 Task: Create a duplicate slide.
Action: Mouse moved to (220, 82)
Screenshot: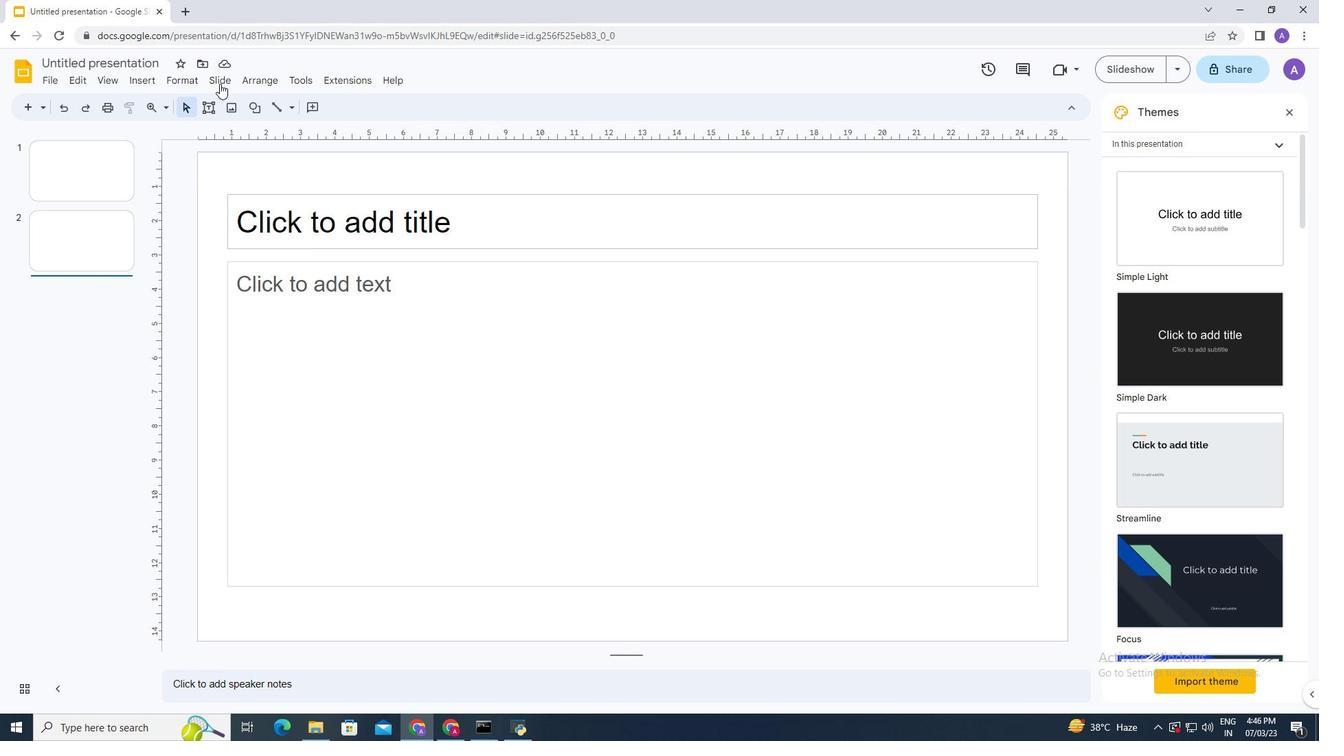 
Action: Mouse pressed left at (220, 82)
Screenshot: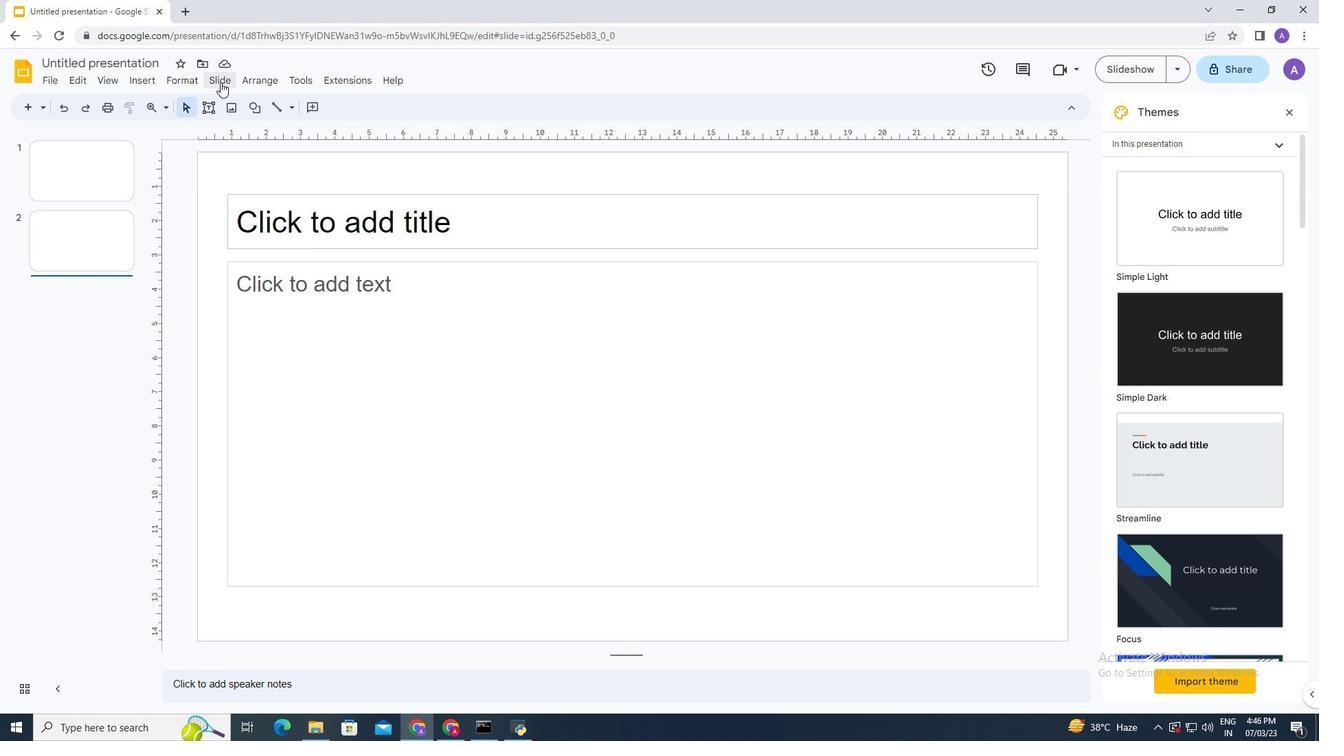 
Action: Mouse moved to (284, 123)
Screenshot: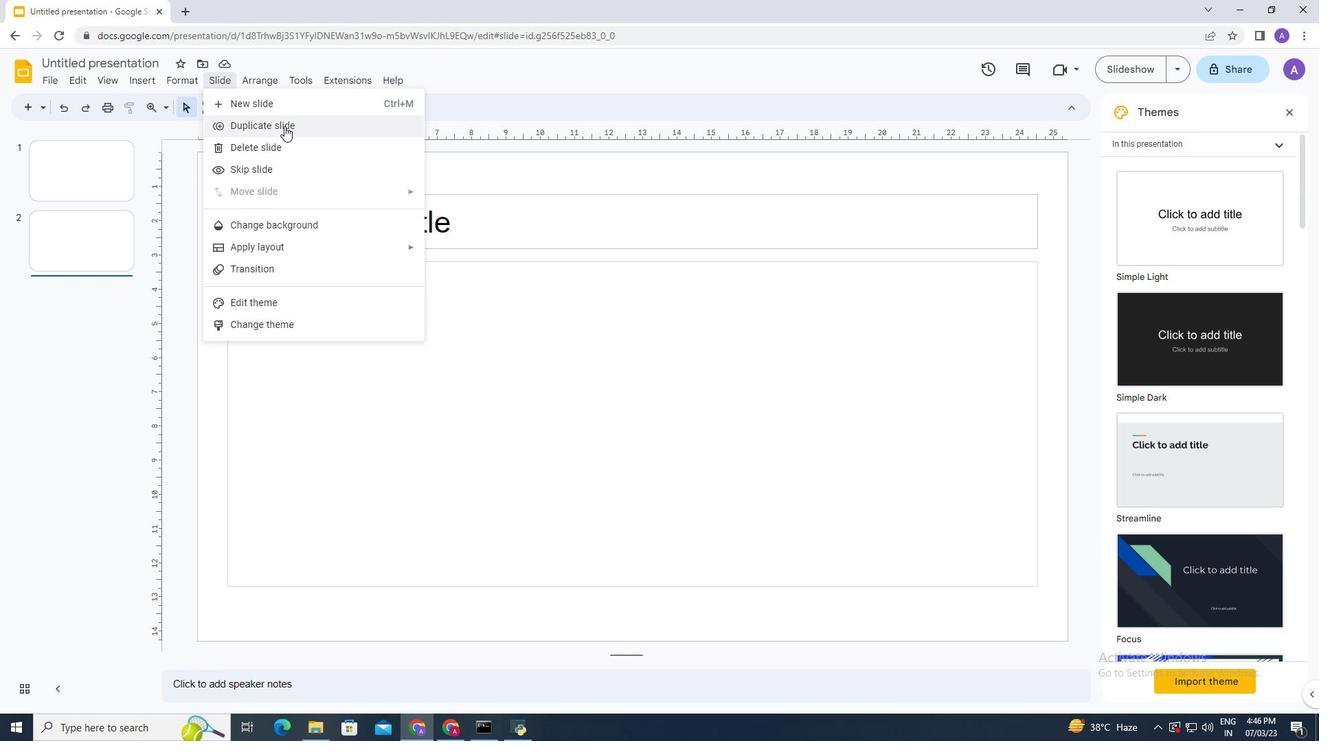 
Action: Mouse pressed left at (284, 123)
Screenshot: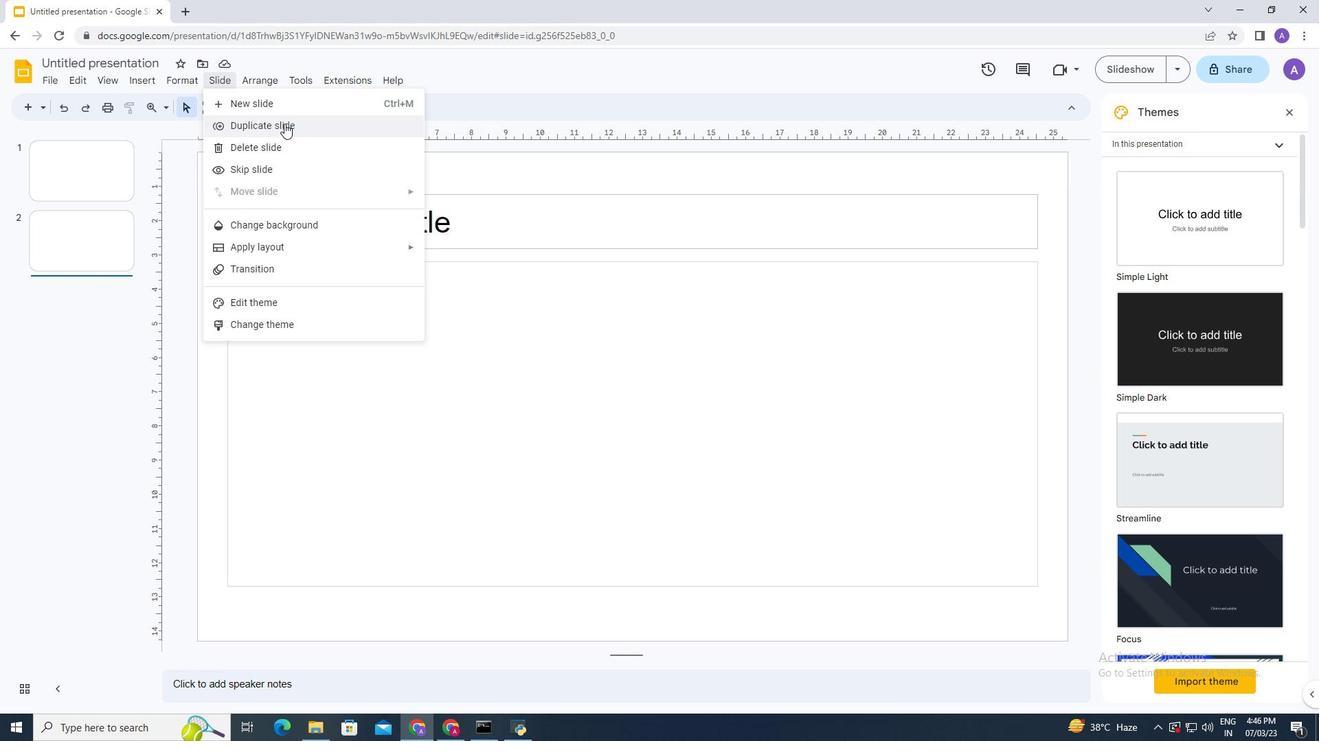 
Action: Mouse moved to (215, 265)
Screenshot: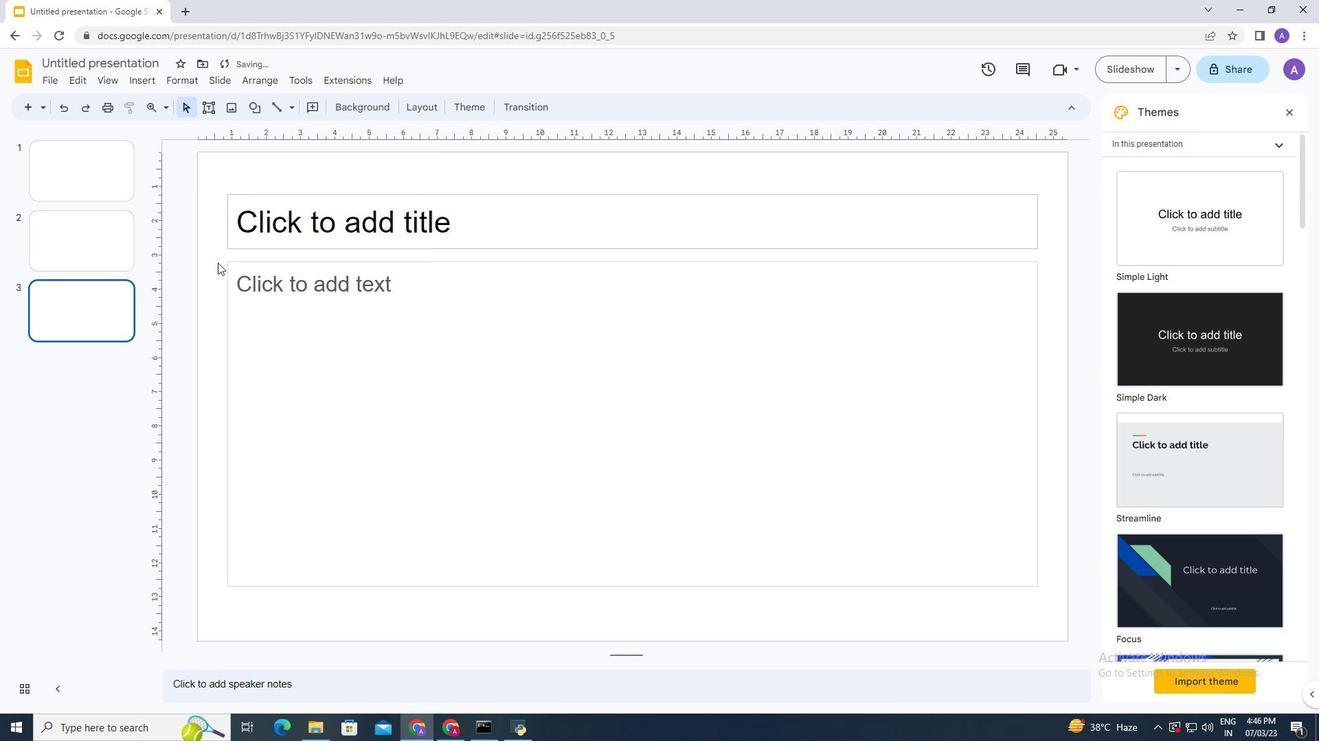 
